 Task: Open a blank sheet, save the file as elizabeth.rtf Insert a picture of 'Queen Elizabeth II' with name  ' Queen Elizabeth II.png ' Apply border to the image, change style to Dotted Line, color Purple and width '1 pt'
Action: Mouse moved to (289, 151)
Screenshot: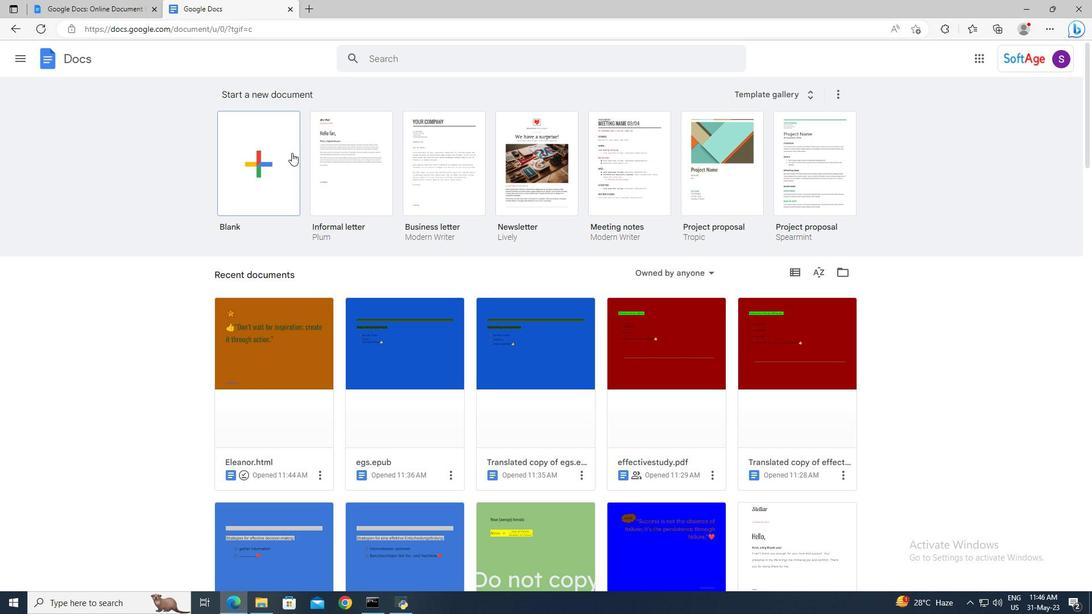
Action: Mouse pressed left at (289, 151)
Screenshot: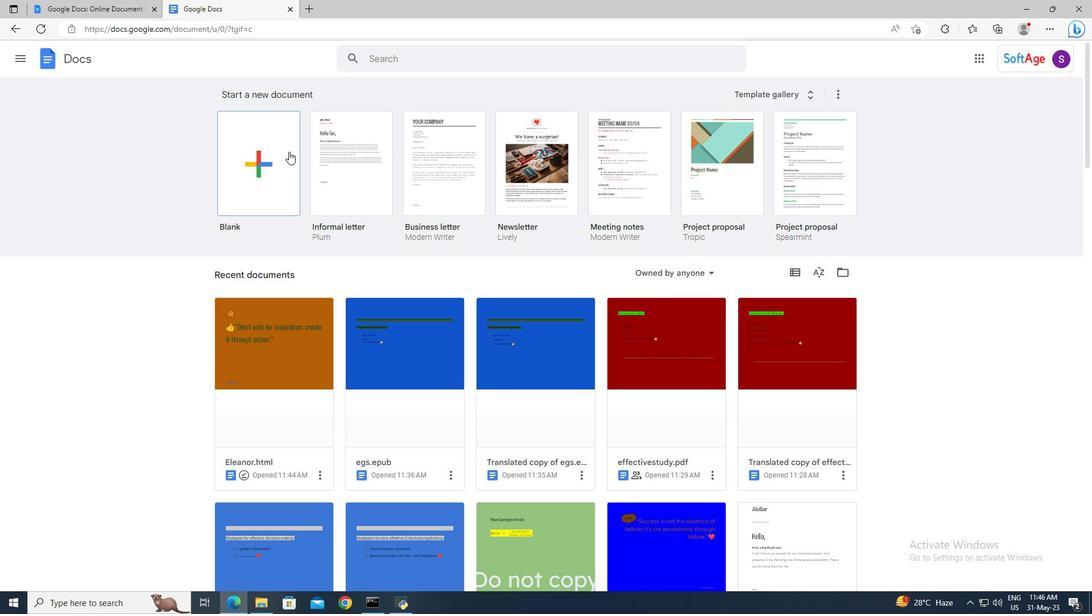
Action: Mouse moved to (116, 50)
Screenshot: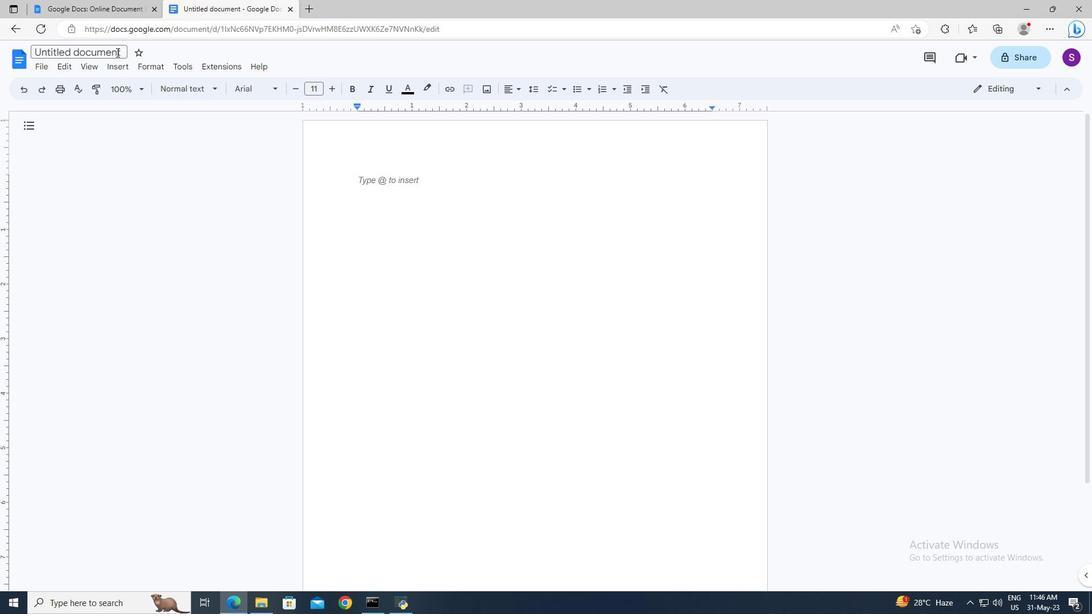 
Action: Mouse pressed left at (116, 50)
Screenshot: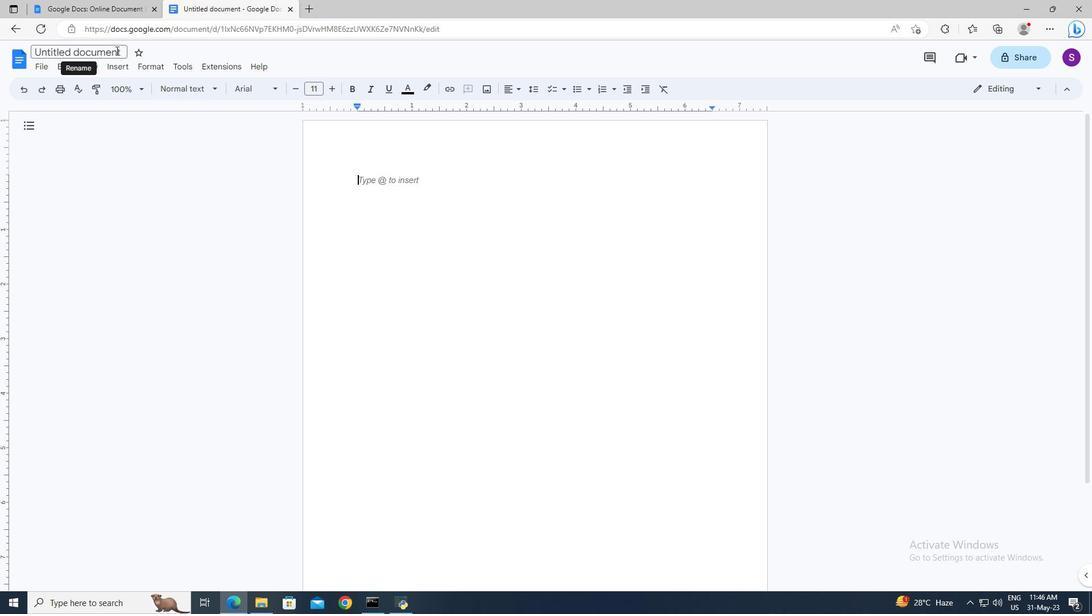 
Action: Key pressed elizabeth.rtf<Key.enter>
Screenshot: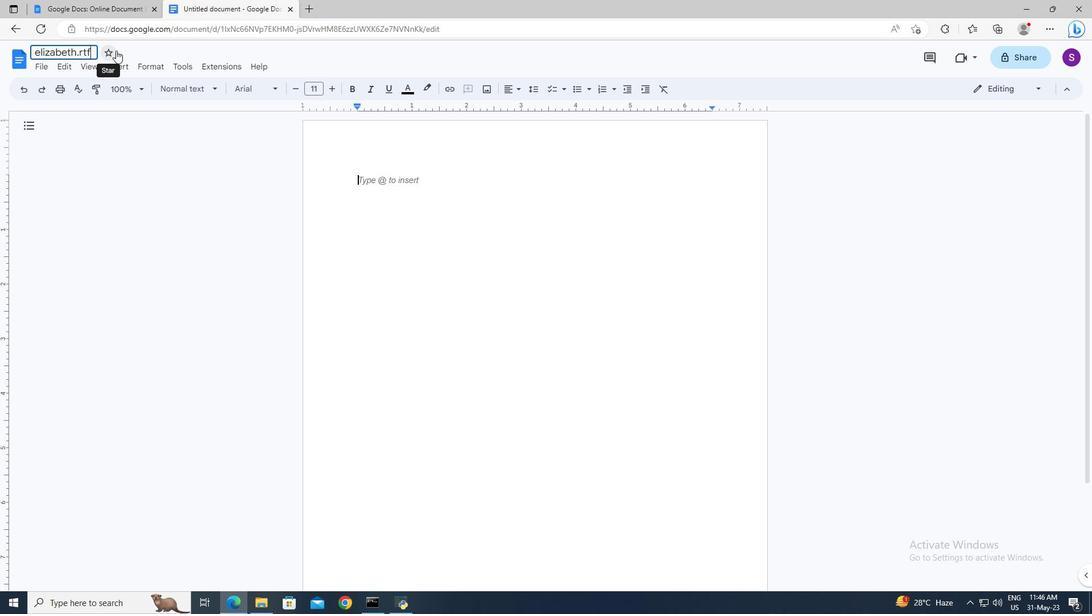 
Action: Mouse moved to (126, 63)
Screenshot: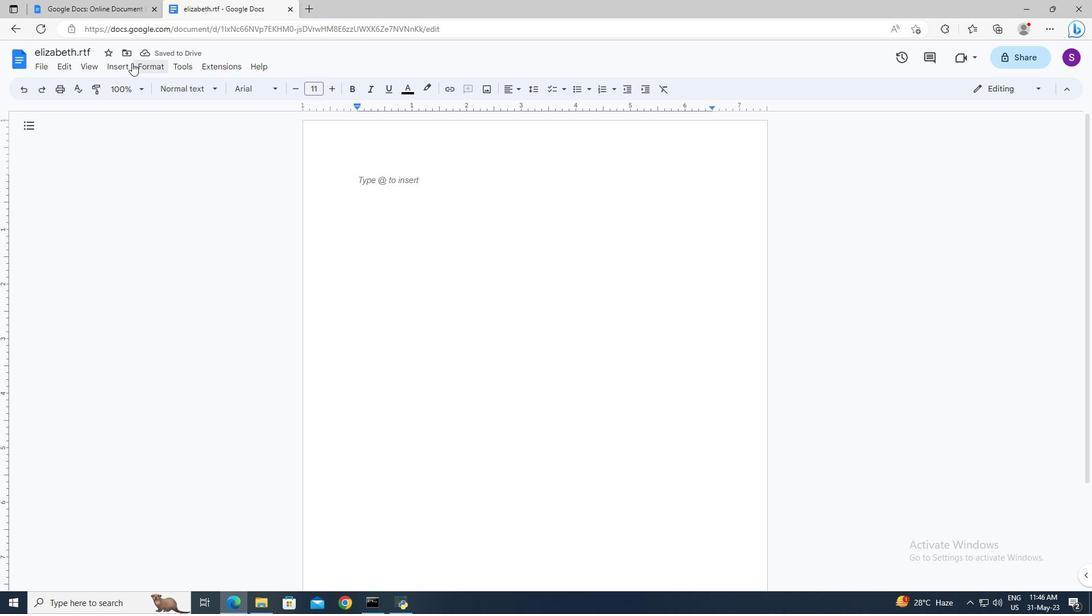 
Action: Mouse pressed left at (126, 63)
Screenshot: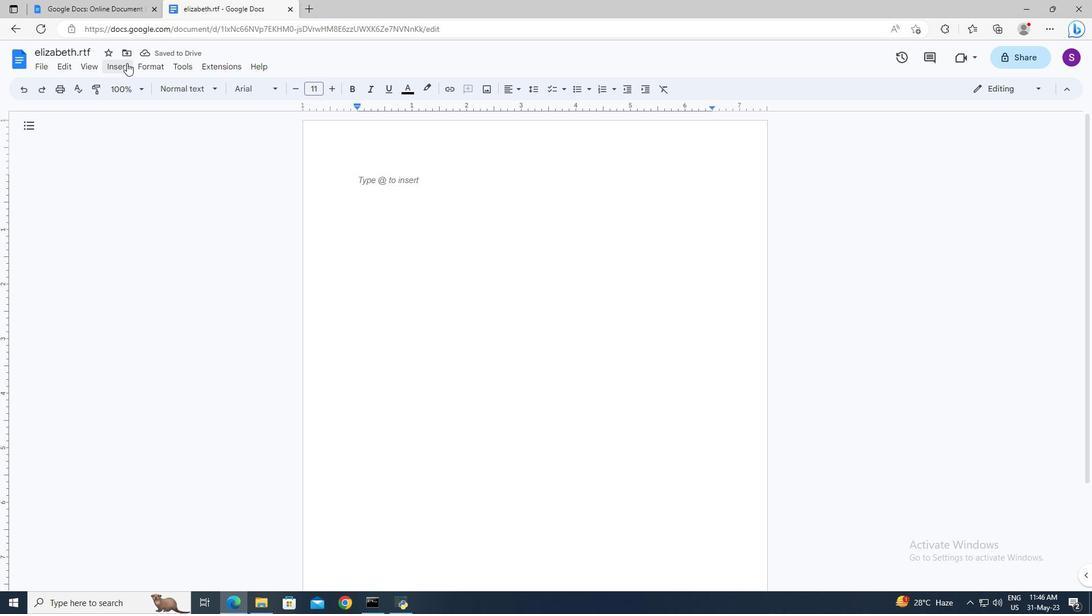 
Action: Mouse moved to (322, 108)
Screenshot: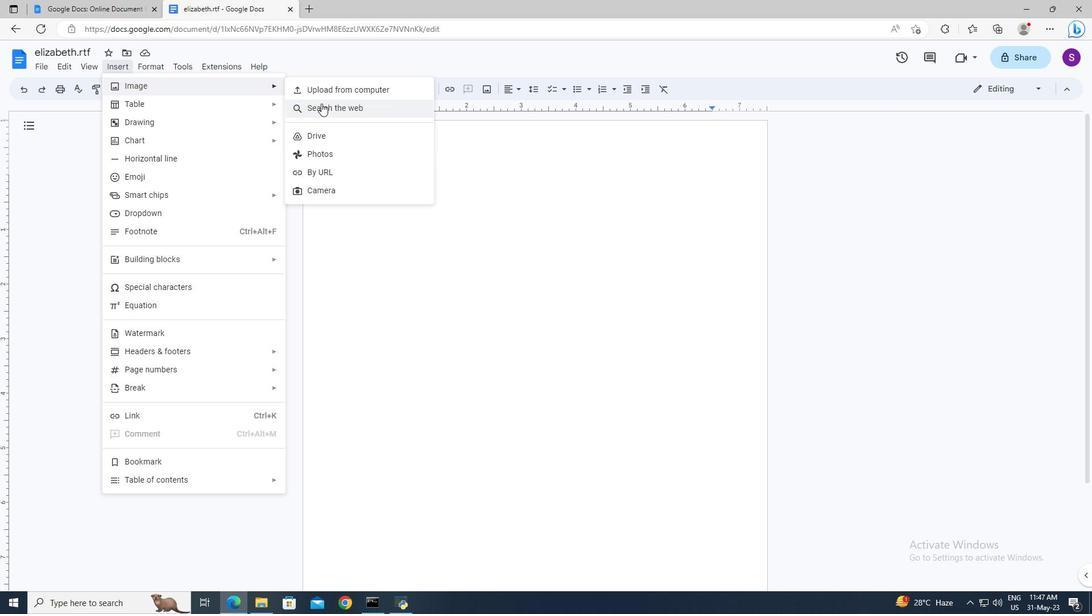 
Action: Mouse pressed left at (322, 108)
Screenshot: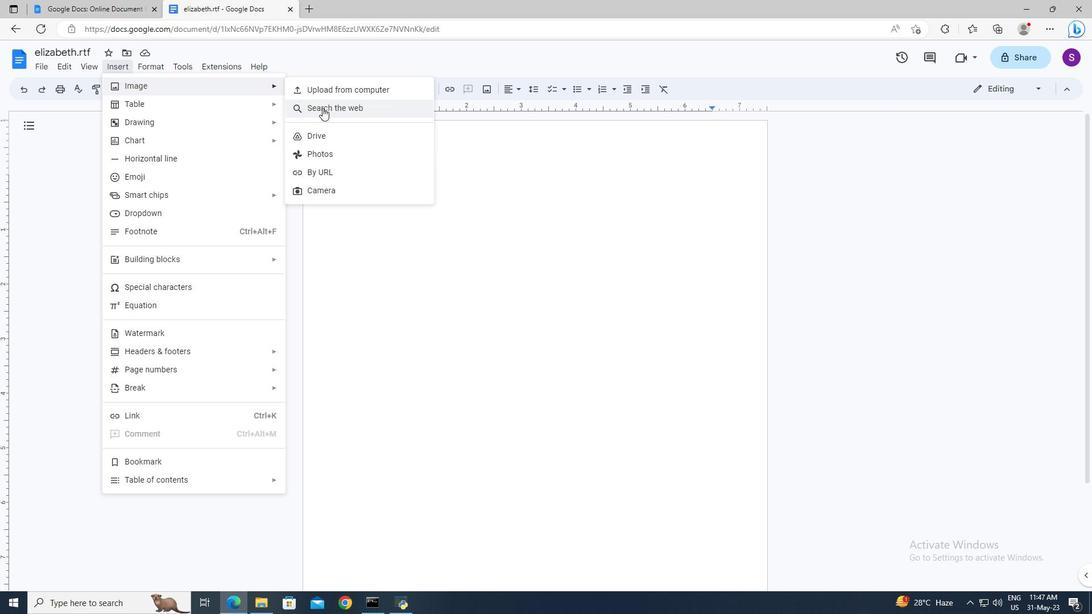 
Action: Mouse moved to (949, 100)
Screenshot: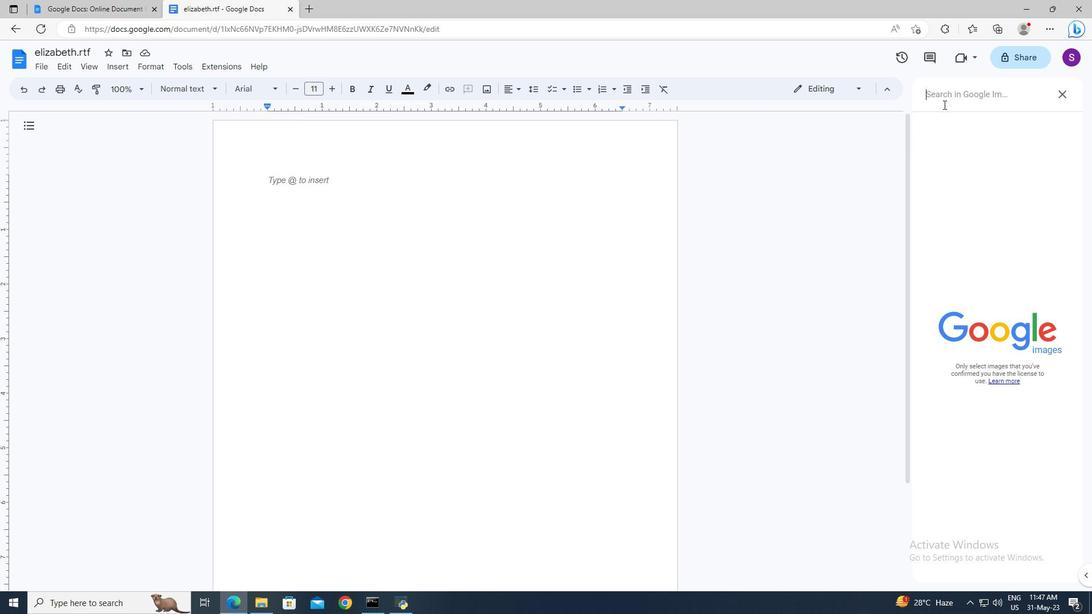 
Action: Mouse pressed left at (949, 100)
Screenshot: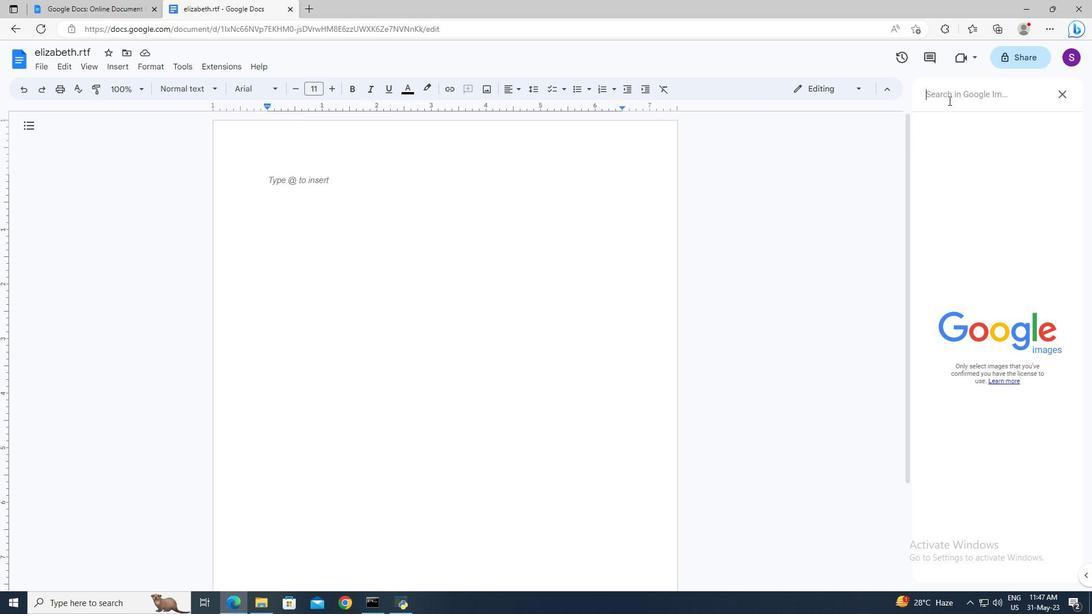 
Action: Mouse moved to (896, 64)
Screenshot: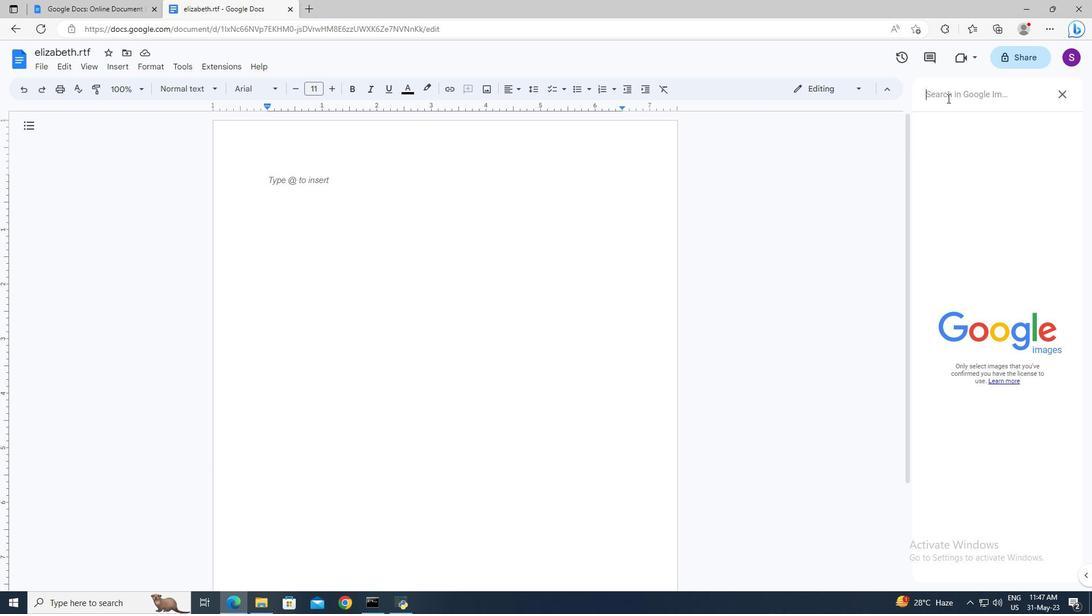 
Action: Key pressed <Key.shift>Queen<Key.space><Key.shift>Elizabeth<Key.space><Key.shift>II<Key.space>png<Key.enter>
Screenshot: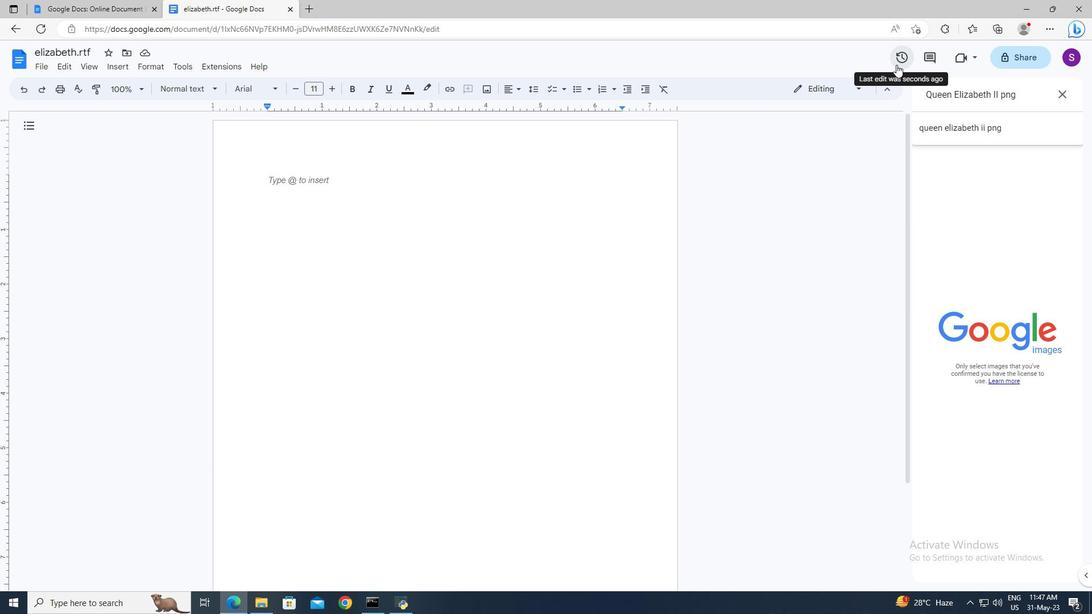 
Action: Mouse moved to (970, 240)
Screenshot: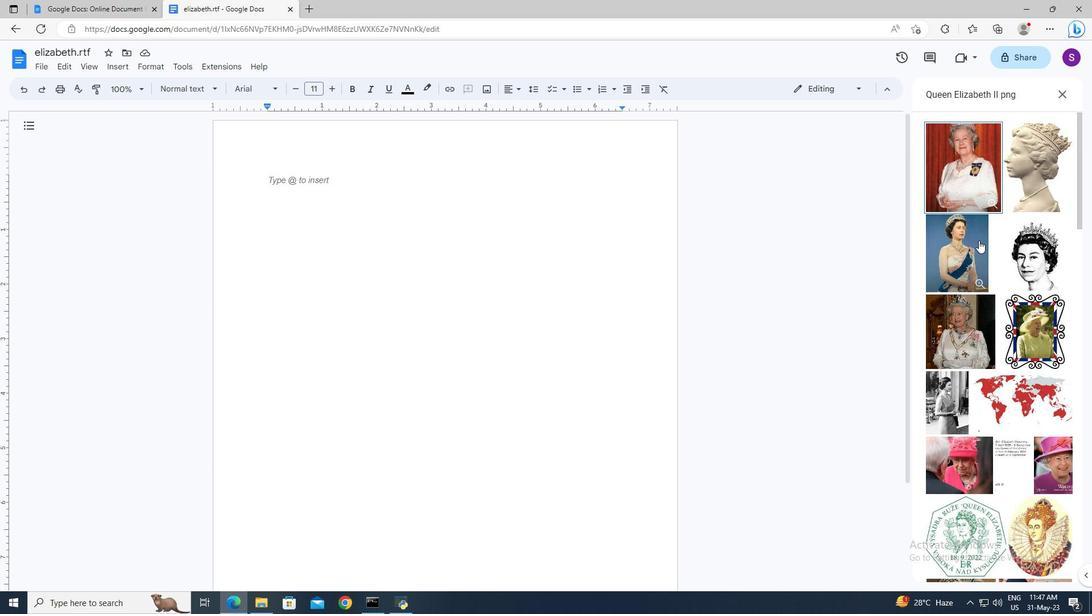 
Action: Mouse pressed left at (970, 240)
Screenshot: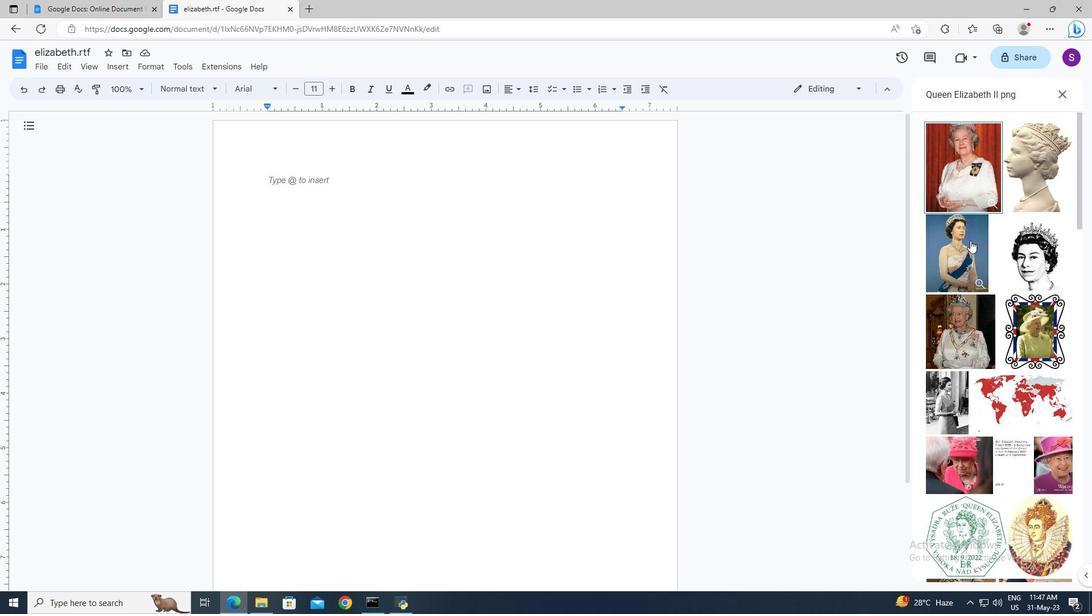 
Action: Mouse moved to (1041, 567)
Screenshot: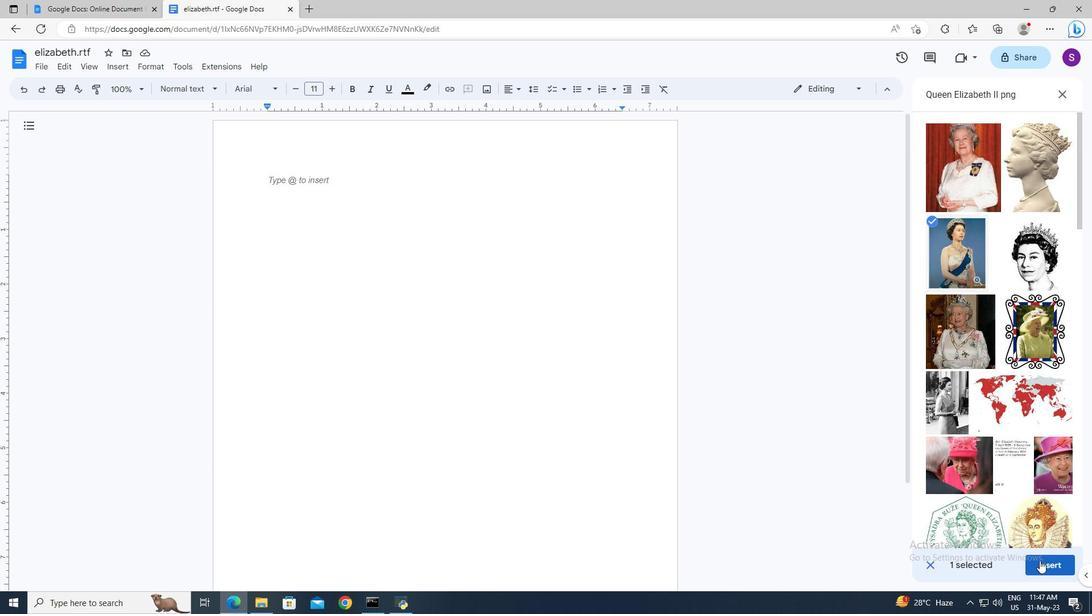 
Action: Mouse pressed left at (1041, 567)
Screenshot: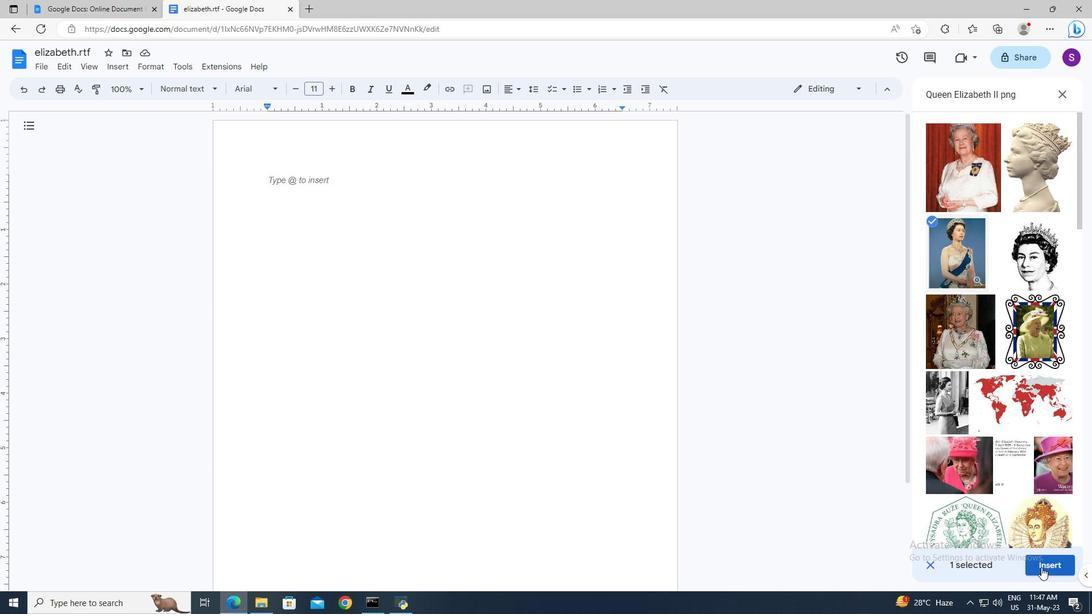 
Action: Mouse moved to (532, 267)
Screenshot: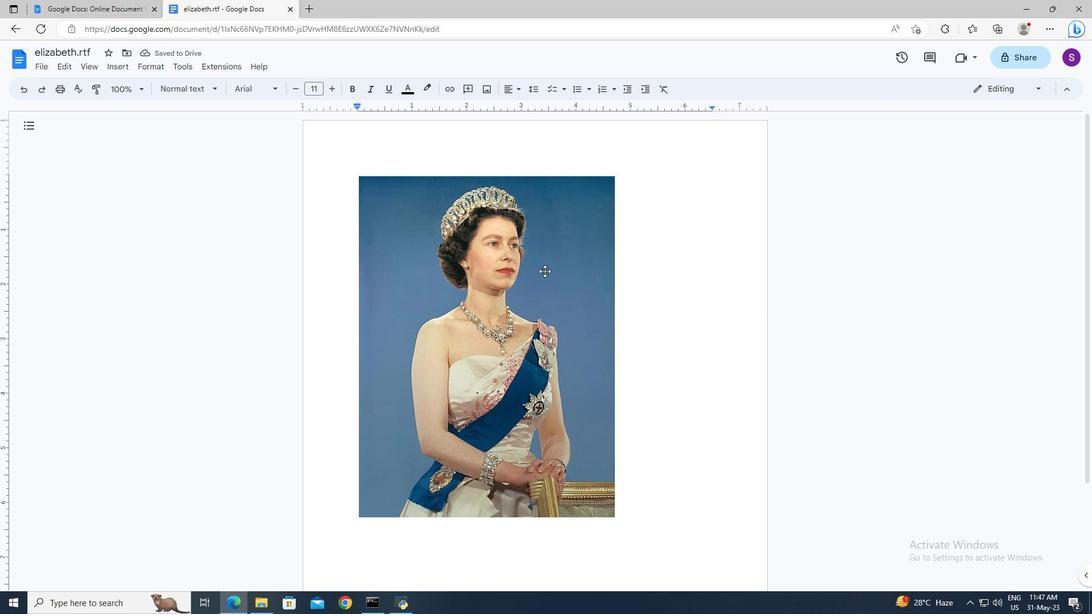 
Action: Mouse pressed left at (532, 267)
Screenshot: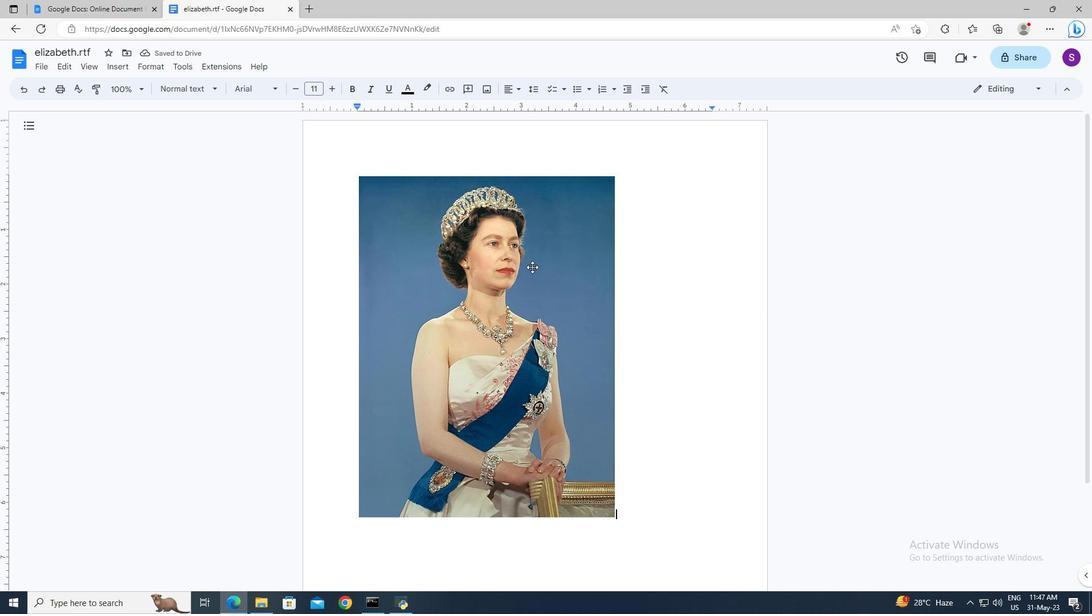 
Action: Mouse moved to (433, 87)
Screenshot: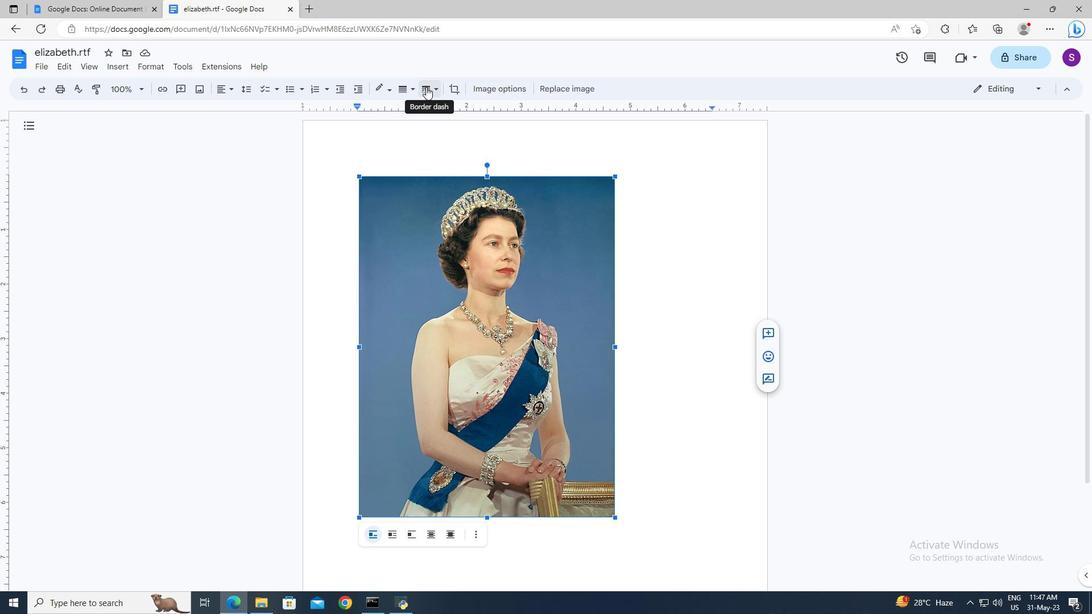 
Action: Mouse pressed left at (433, 87)
Screenshot: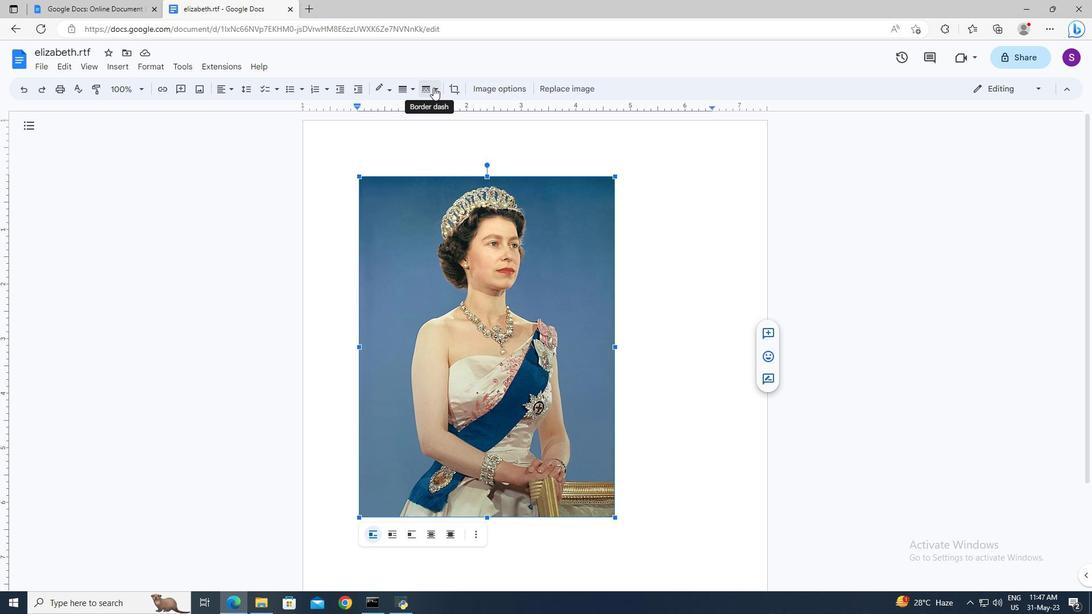 
Action: Mouse moved to (442, 128)
Screenshot: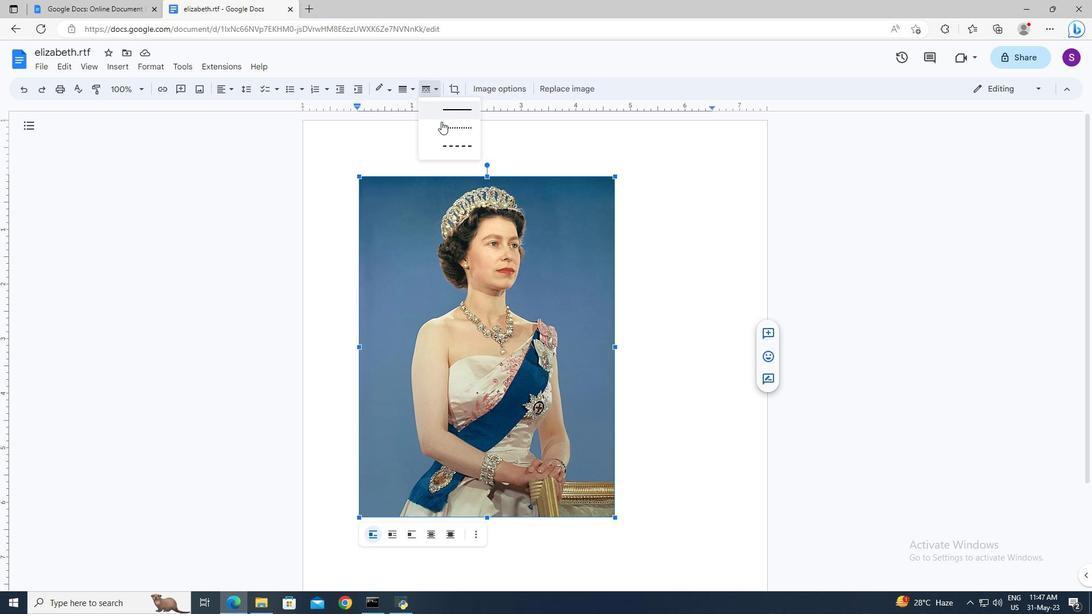 
Action: Mouse pressed left at (442, 128)
Screenshot: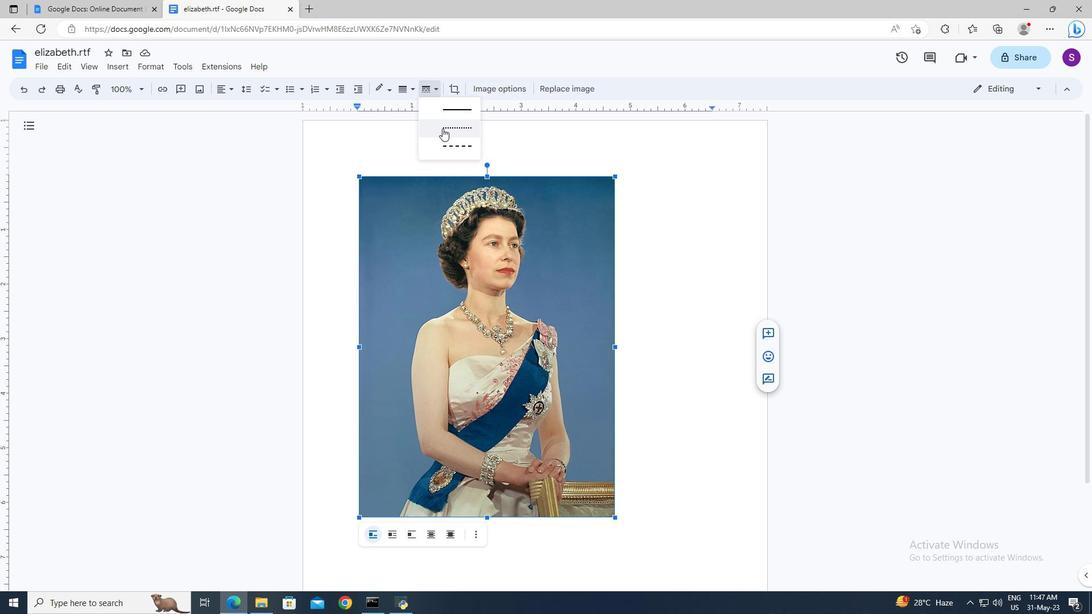 
Action: Mouse moved to (394, 92)
Screenshot: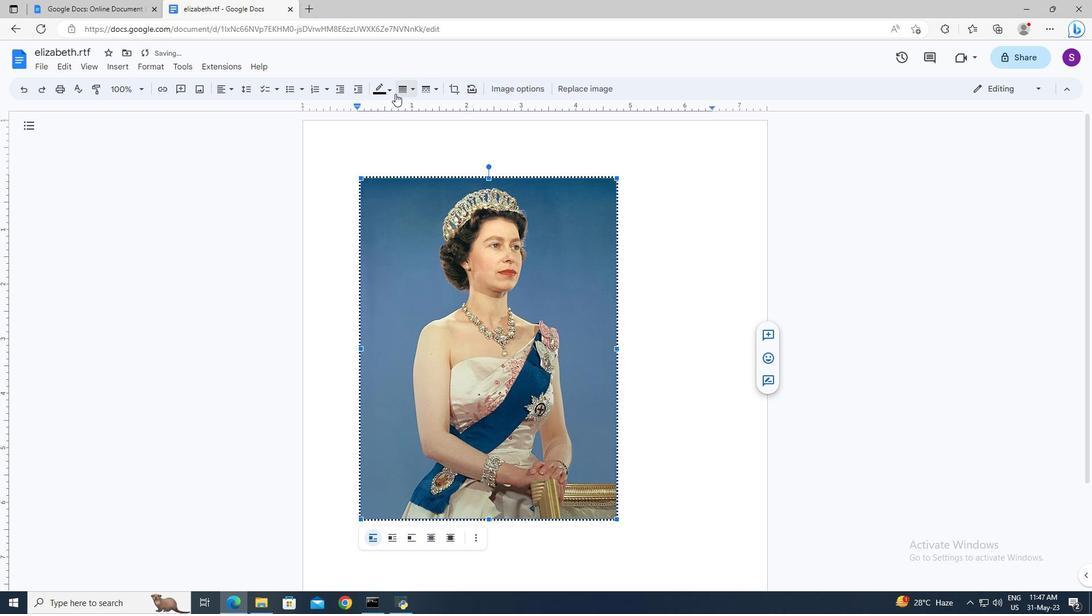 
Action: Mouse pressed left at (394, 92)
Screenshot: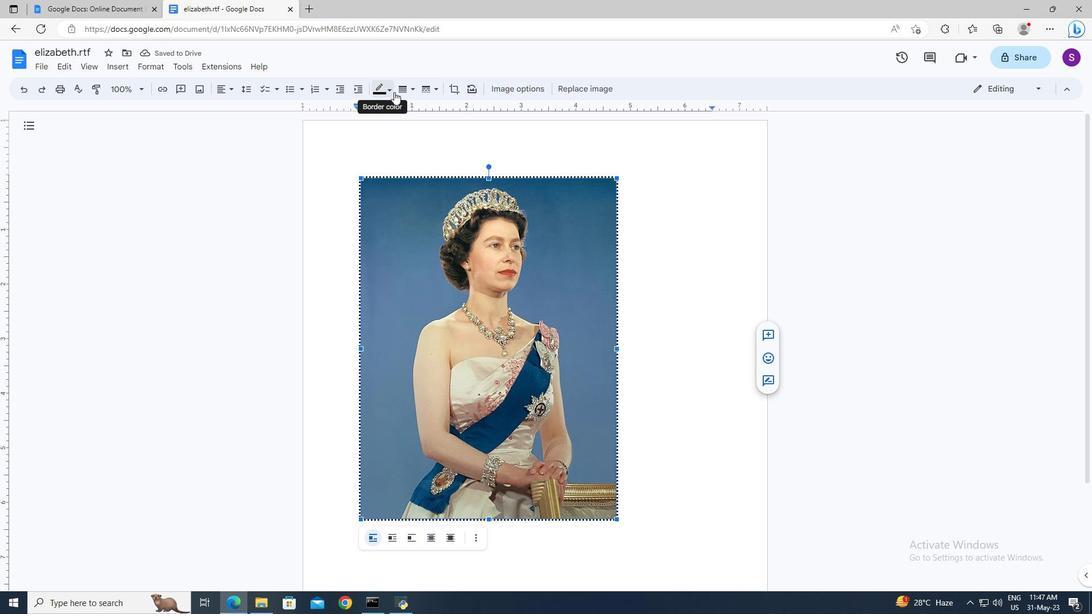 
Action: Mouse moved to (485, 137)
Screenshot: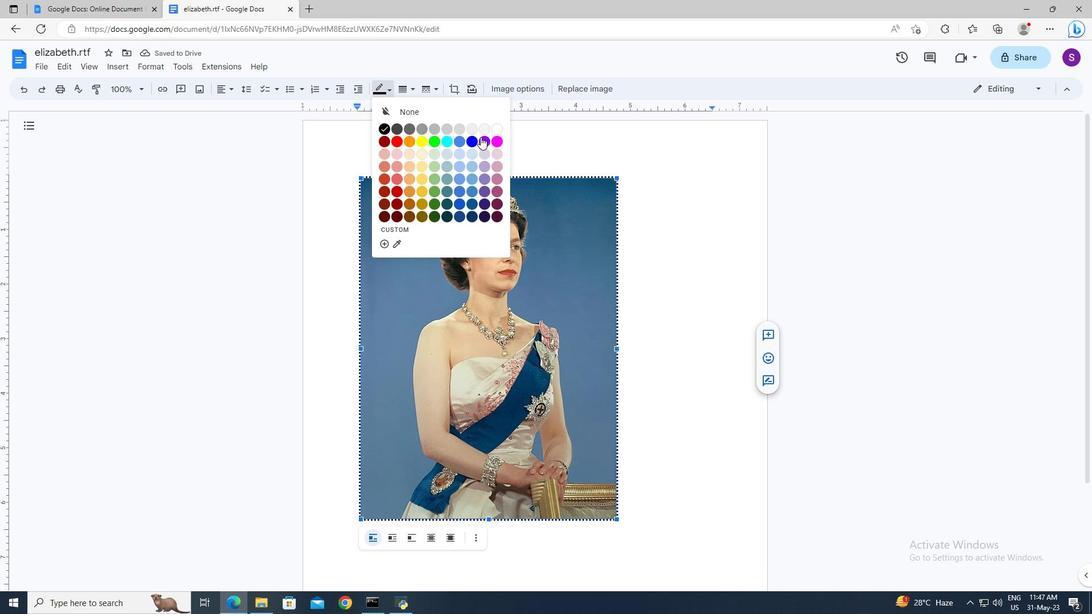 
Action: Mouse pressed left at (485, 137)
Screenshot: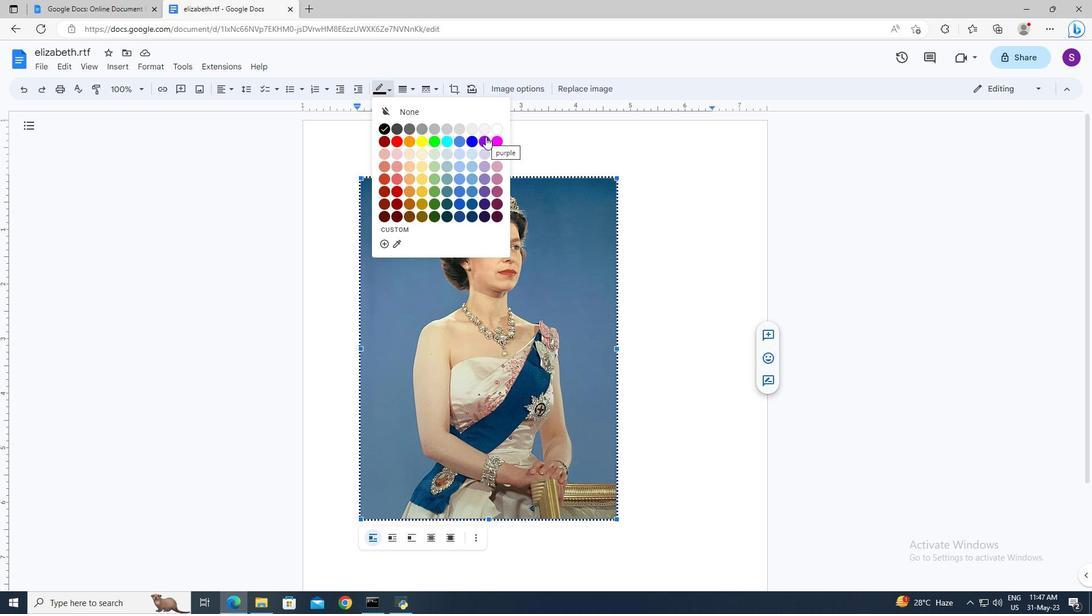 
Action: Mouse moved to (417, 88)
Screenshot: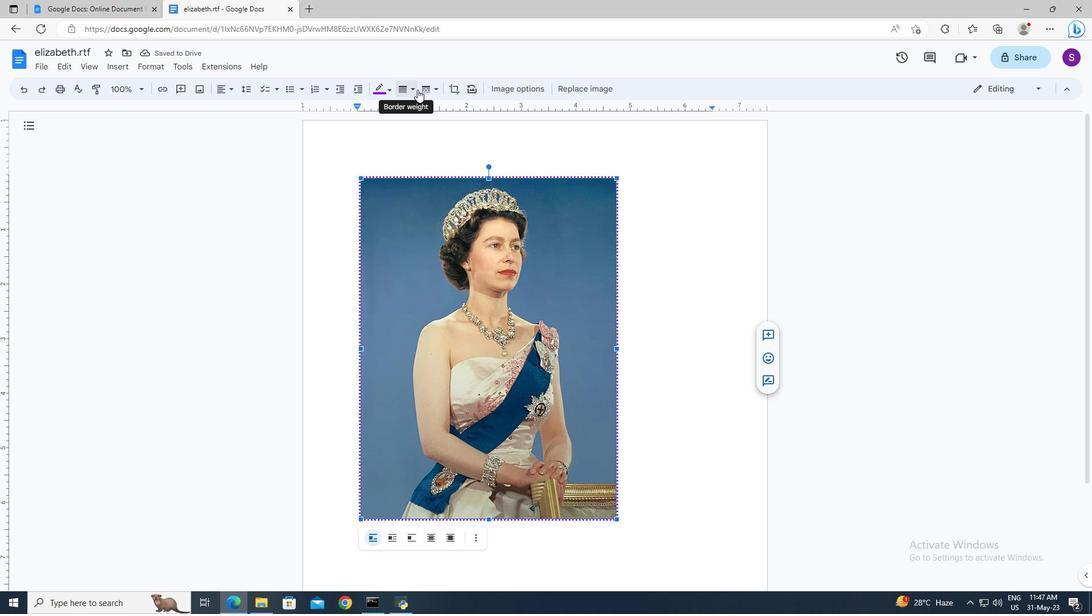 
Action: Mouse pressed left at (417, 88)
Screenshot: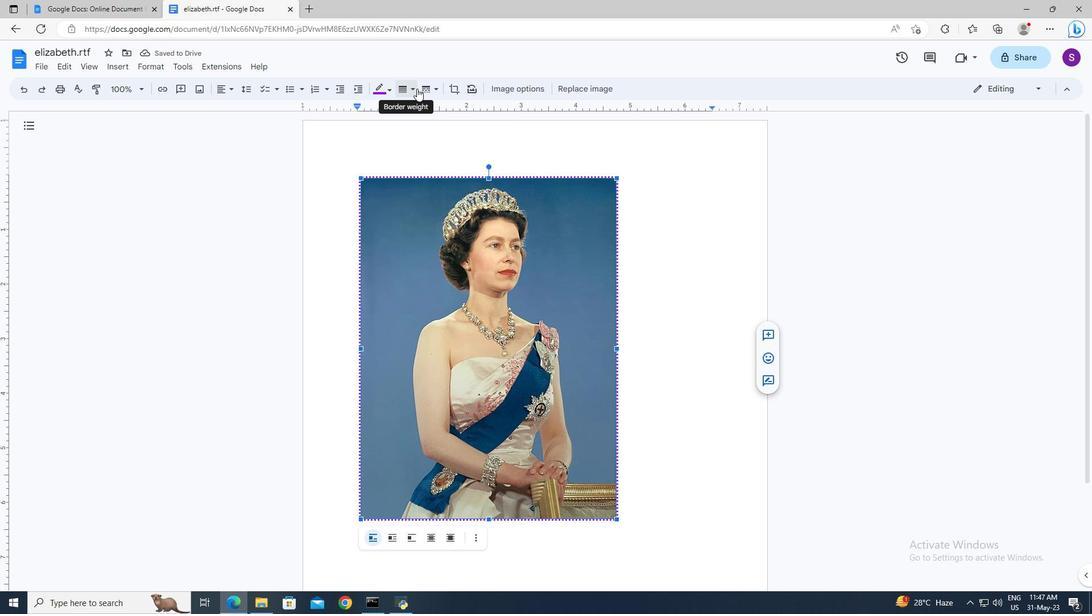 
Action: Mouse moved to (418, 108)
Screenshot: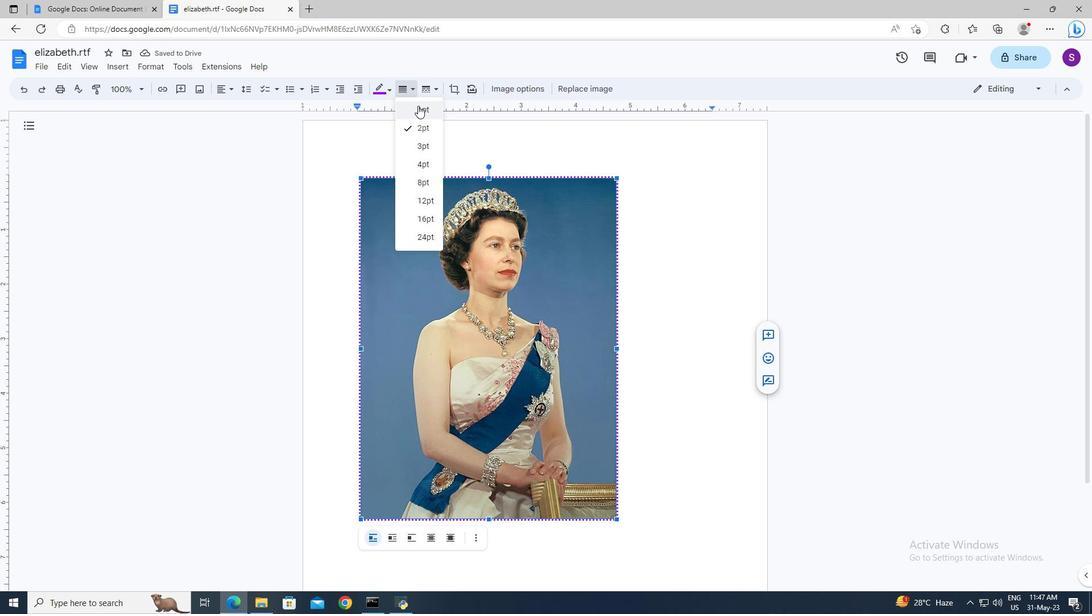 
Action: Mouse pressed left at (418, 108)
Screenshot: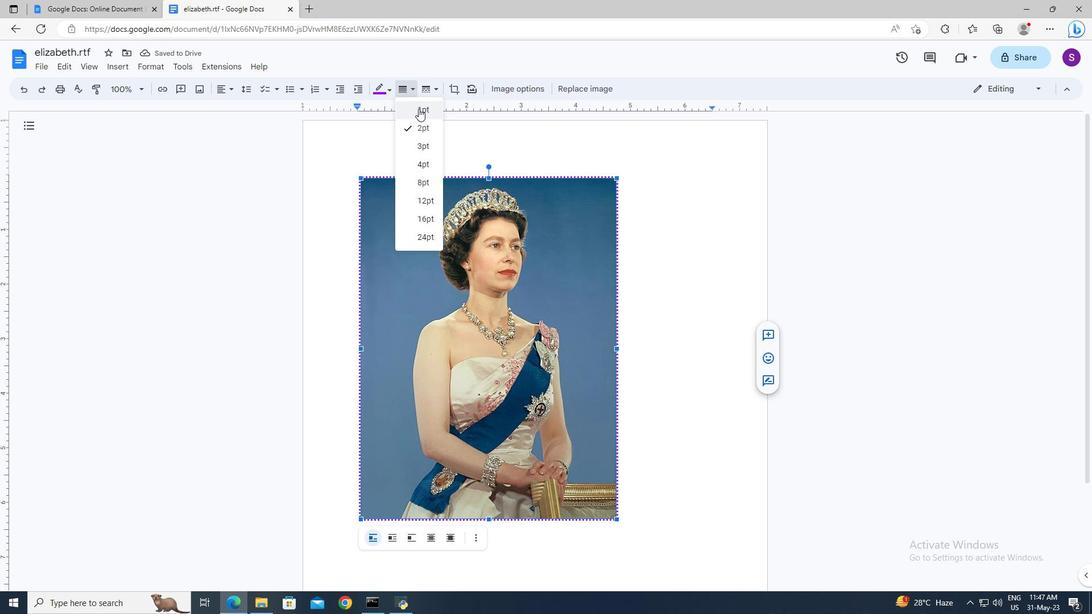
Action: Mouse moved to (653, 236)
Screenshot: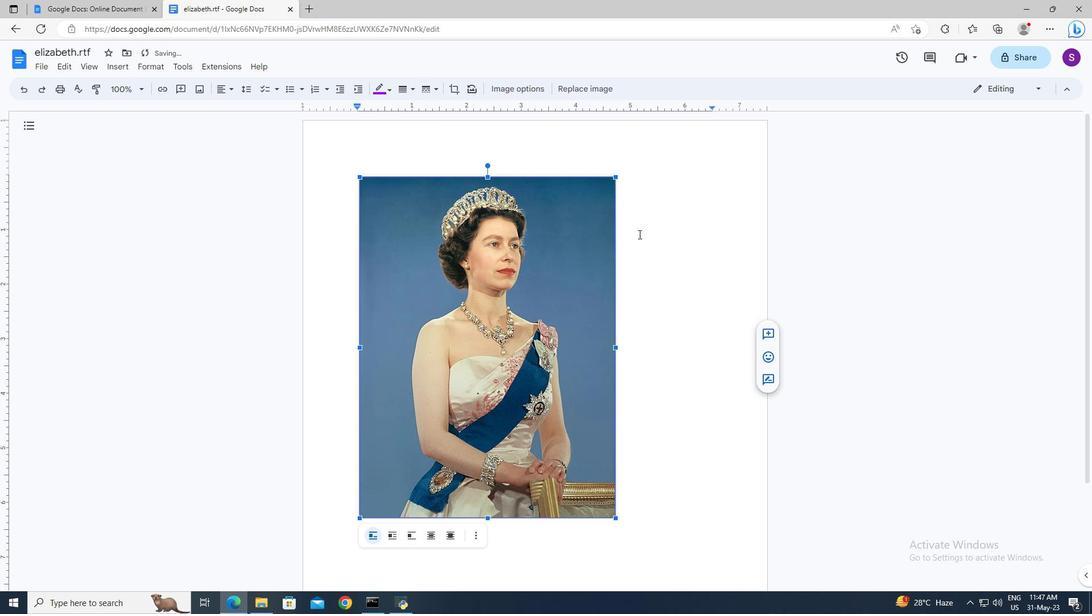 
Action: Mouse pressed left at (653, 236)
Screenshot: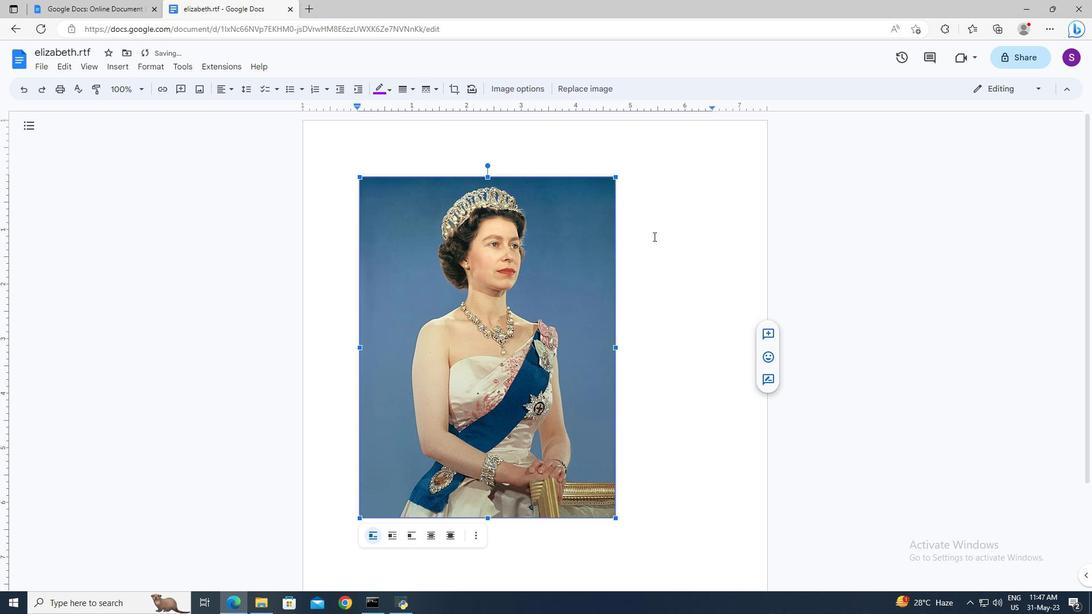 
Action: Mouse moved to (654, 237)
Screenshot: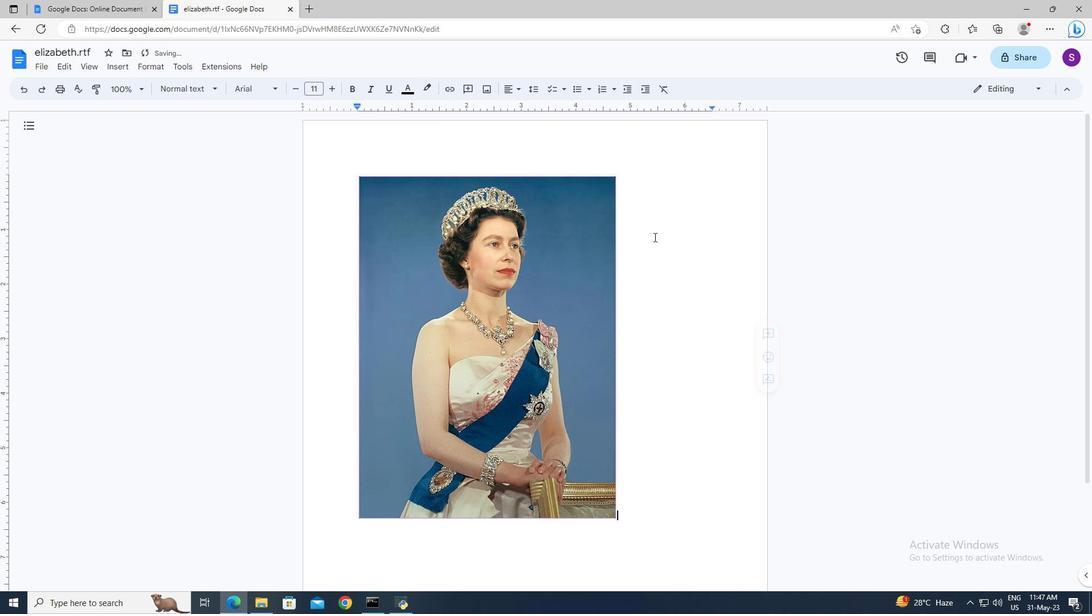 
